 Task: Change the fast scroll sensitivity to 7 in the list.
Action: Mouse moved to (35, 662)
Screenshot: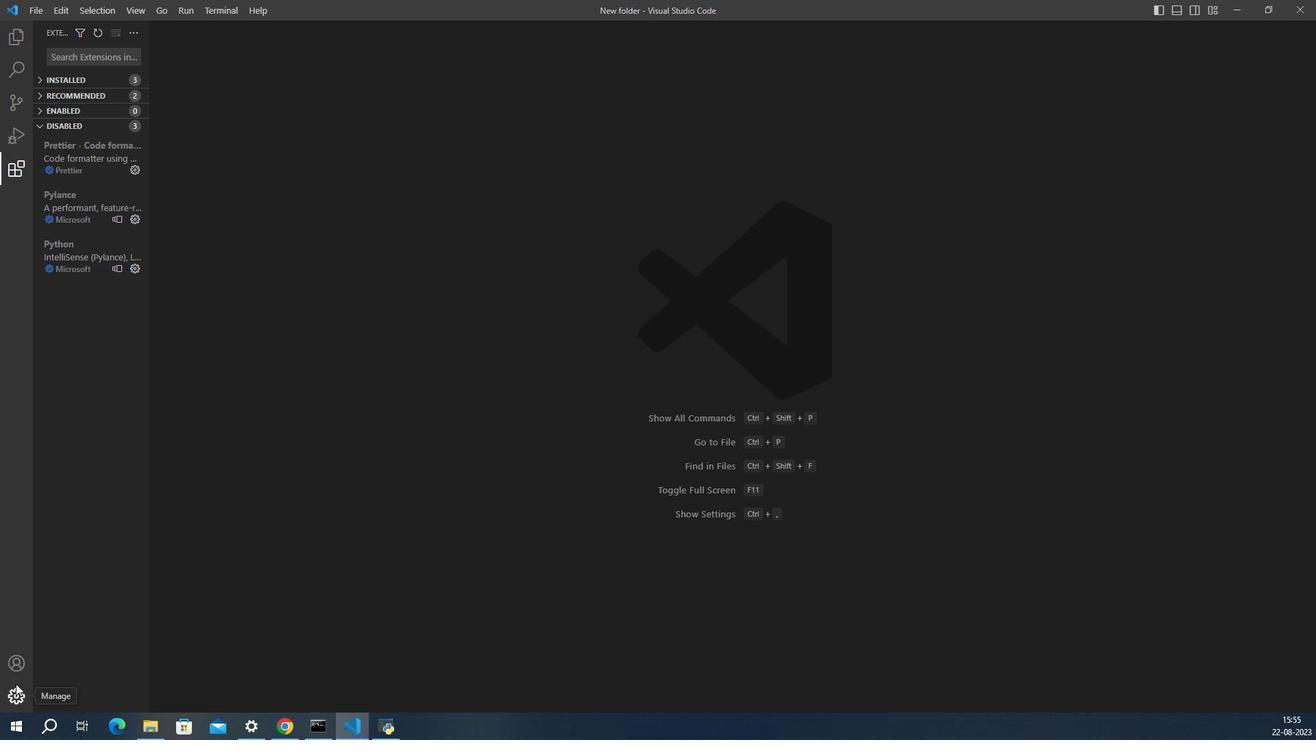 
Action: Mouse pressed left at (35, 662)
Screenshot: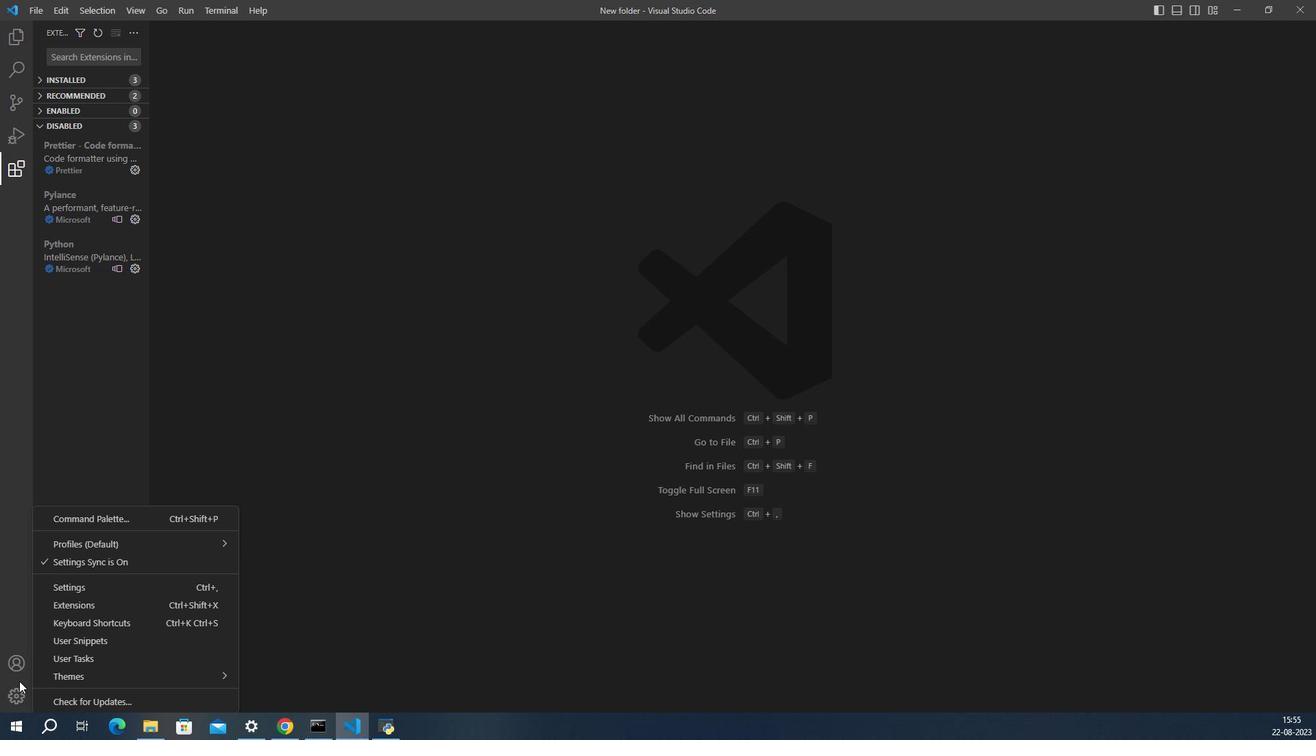 
Action: Mouse moved to (59, 595)
Screenshot: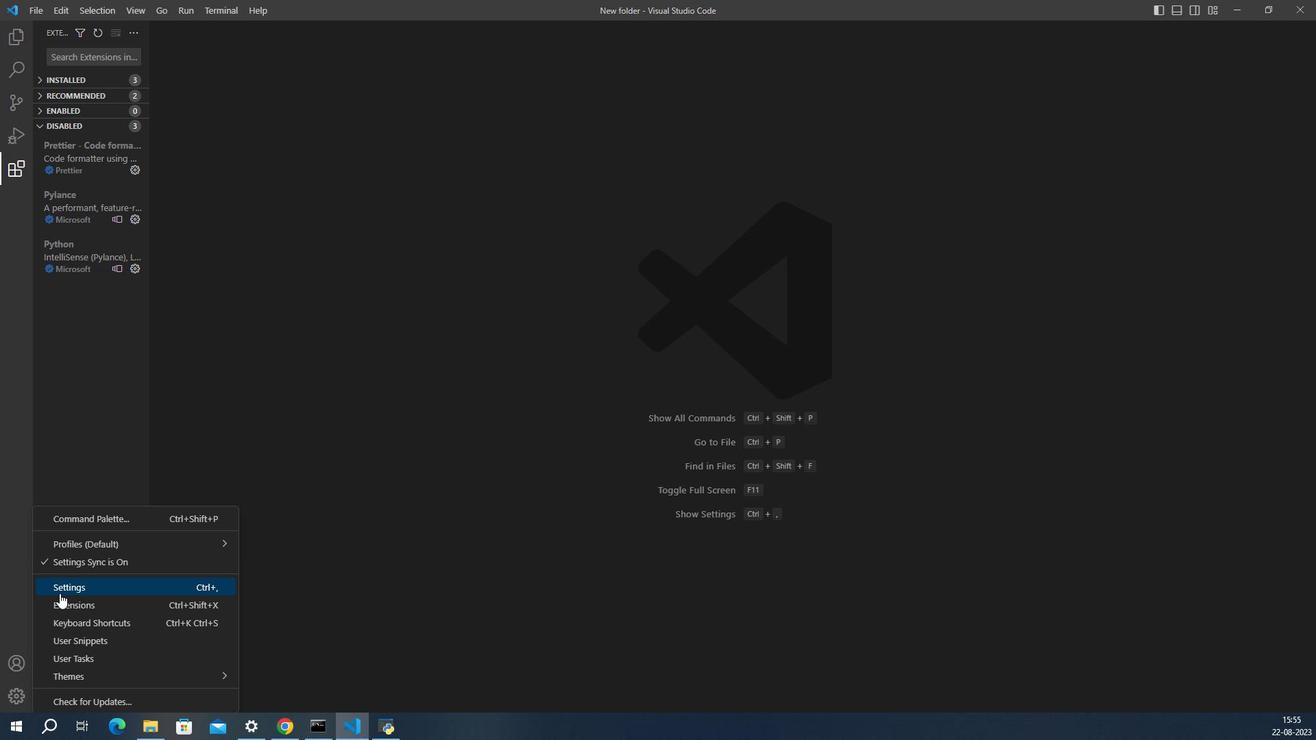 
Action: Mouse pressed left at (59, 595)
Screenshot: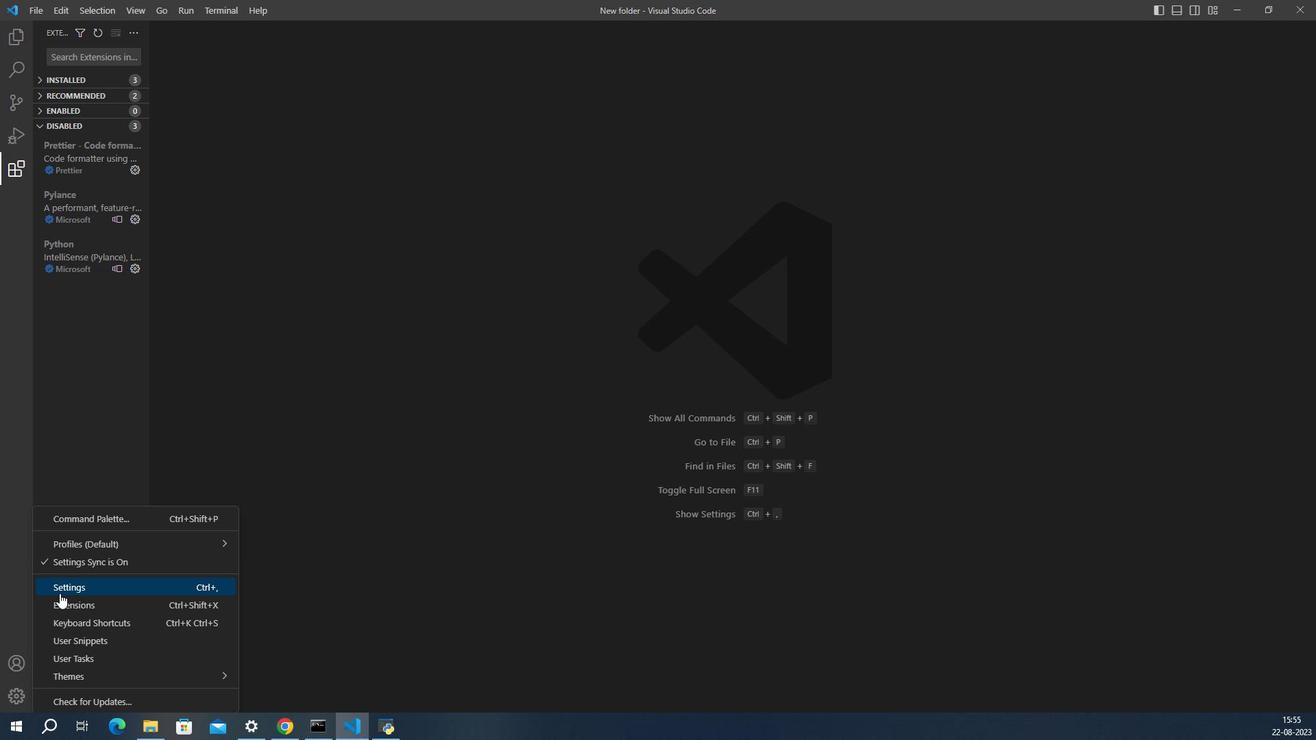 
Action: Mouse moved to (340, 418)
Screenshot: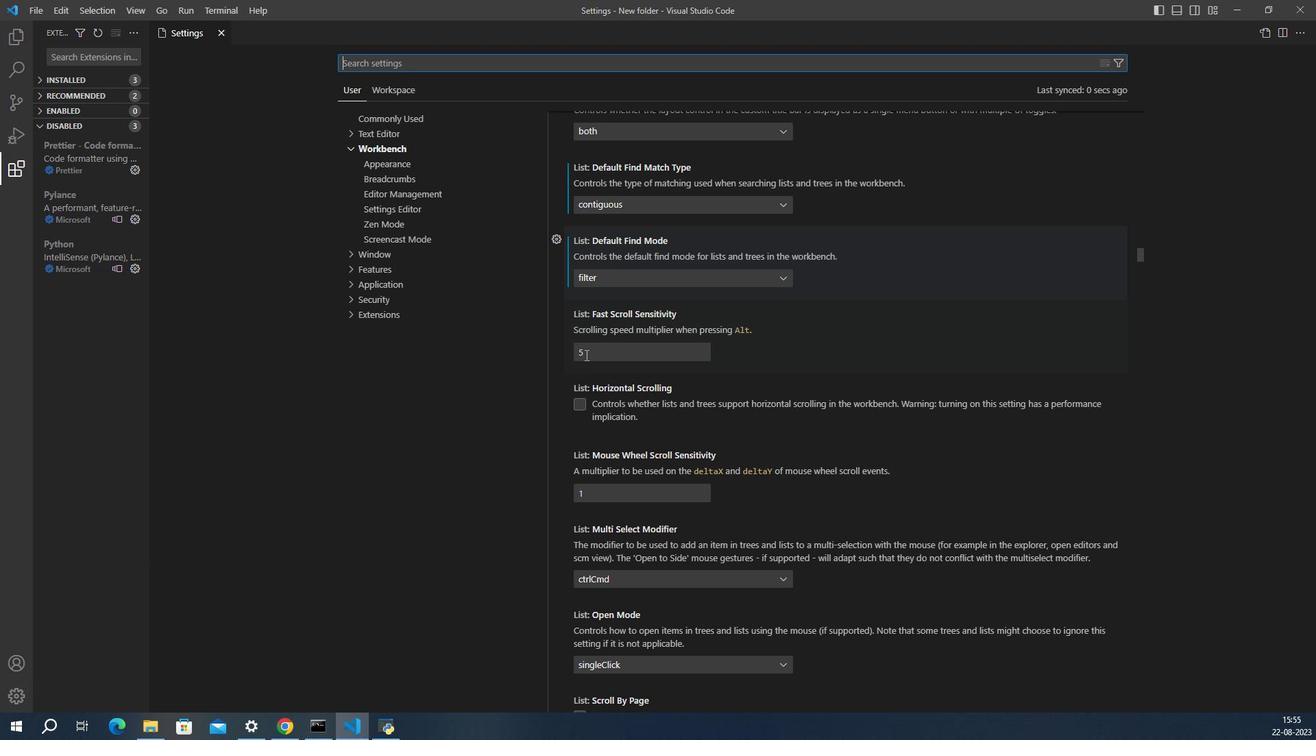 
Action: Mouse pressed left at (340, 418)
Screenshot: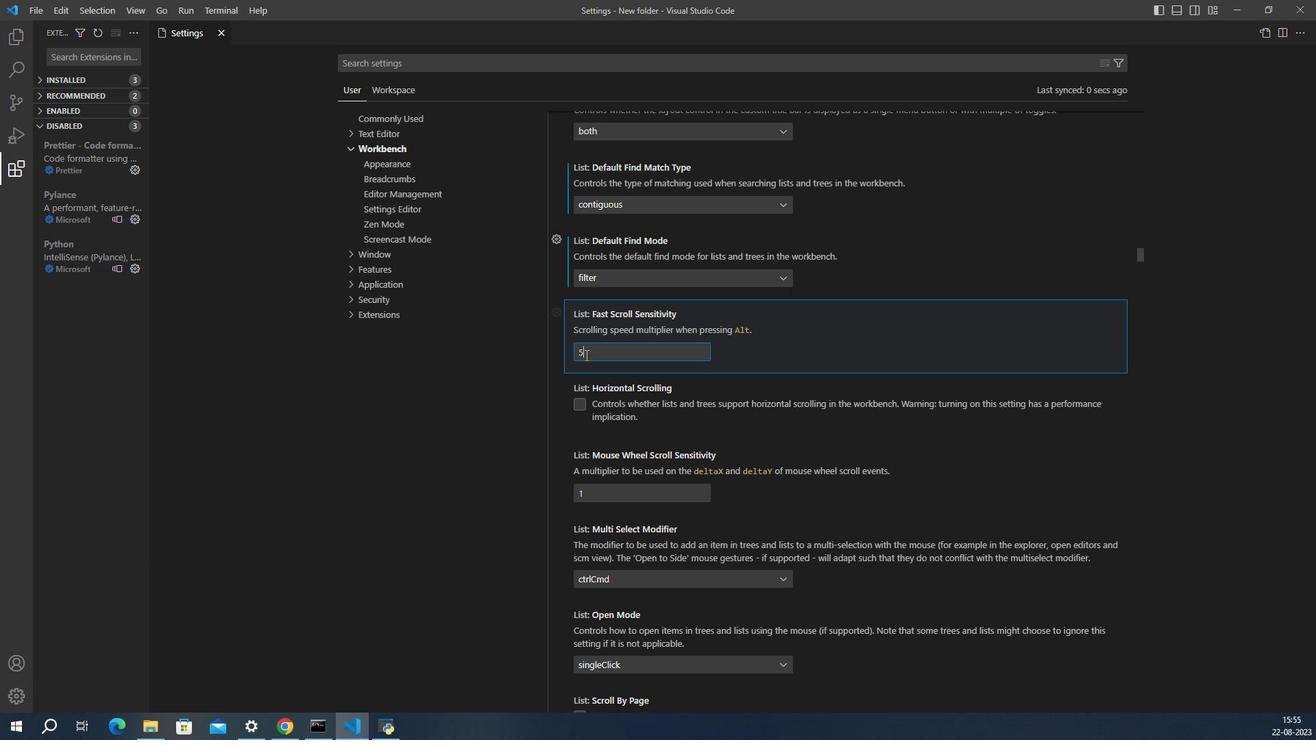 
Action: Key pressed <Key.backspace>
Screenshot: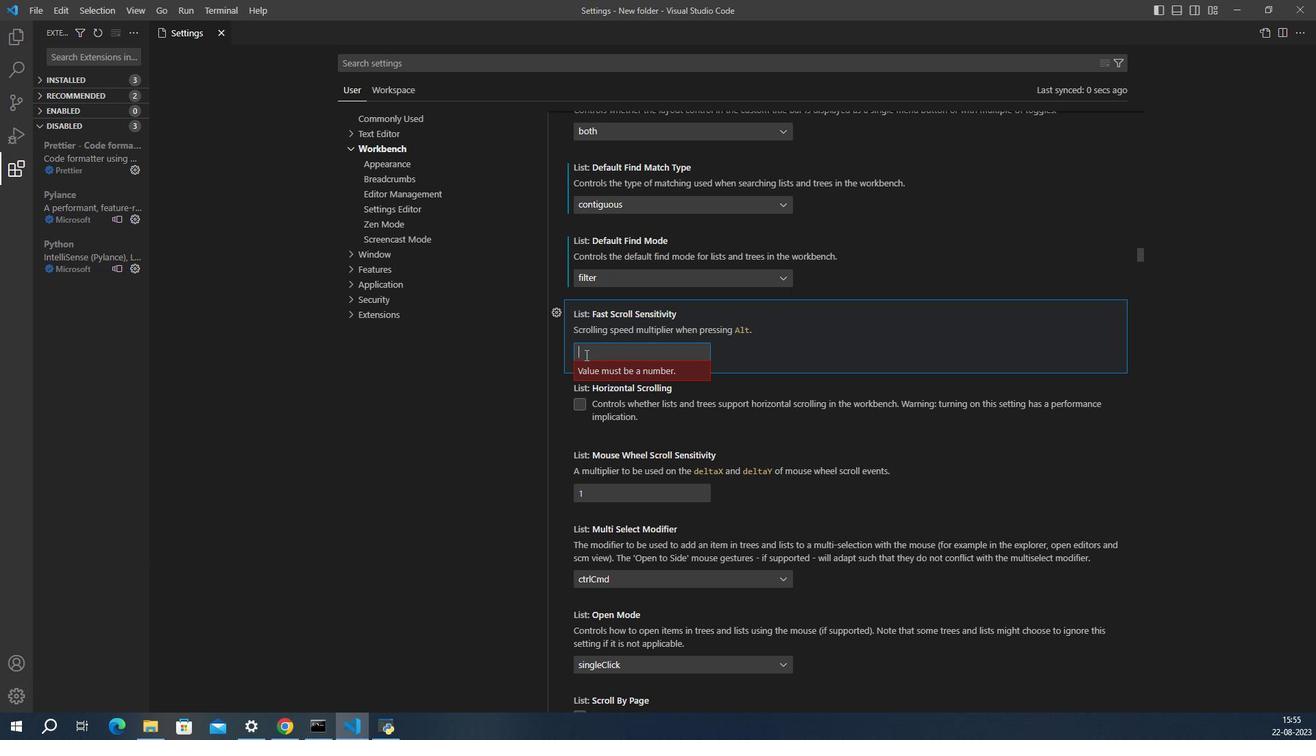 
Action: Mouse moved to (340, 418)
Screenshot: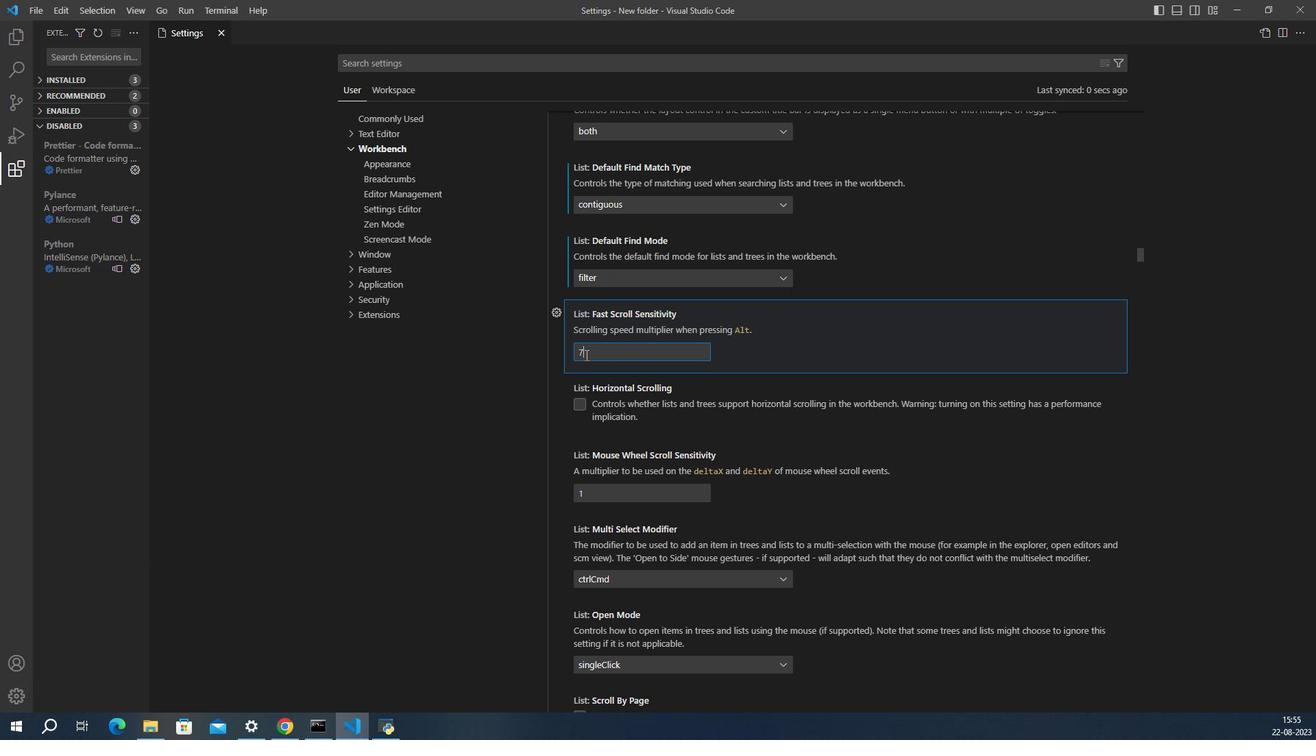 
Action: Key pressed 7
Screenshot: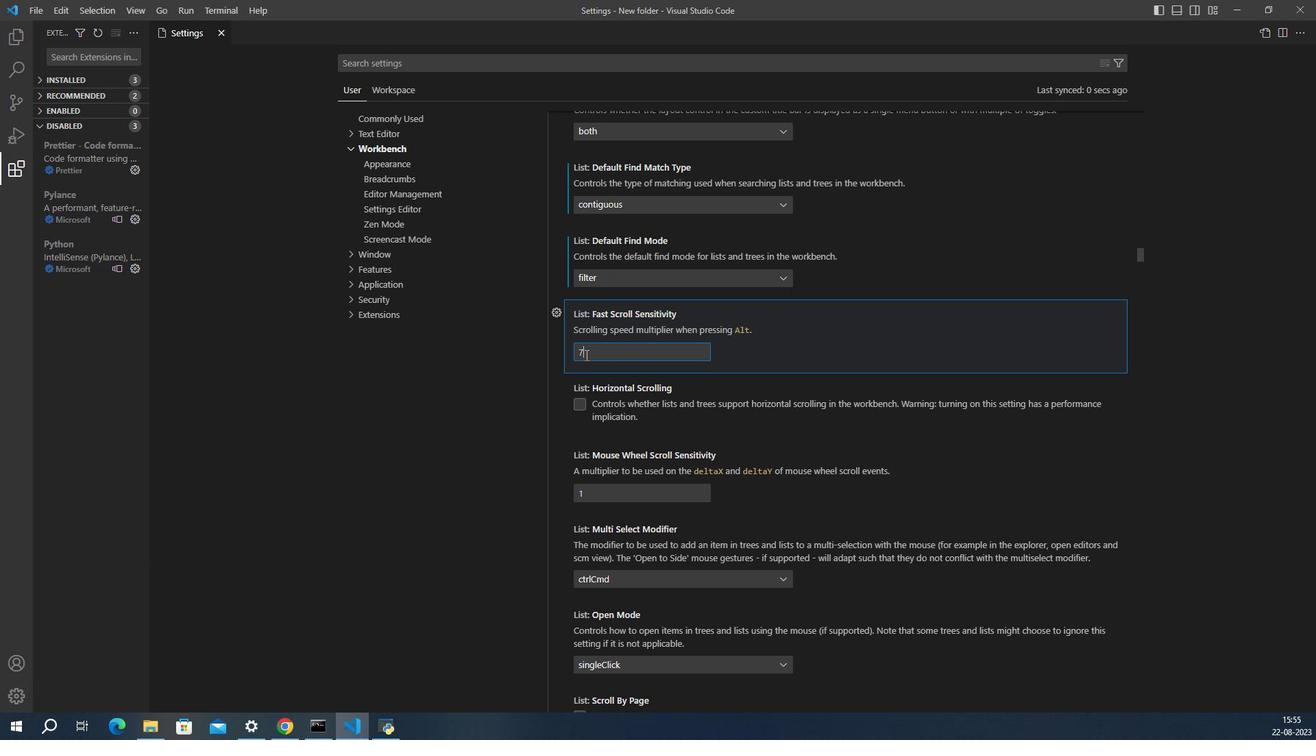 
